 Task: Create Card Board Meeting in Board Business Strategy to Workspace Cloud Computing. Create Card Recruitment Performance Review in Board PR Campaign Management to Workspace Cloud Computing. Create Card Investor Meeting in Board Public Relations Influencer Outreach and Management to Workspace Cloud Computing
Action: Mouse moved to (56, 269)
Screenshot: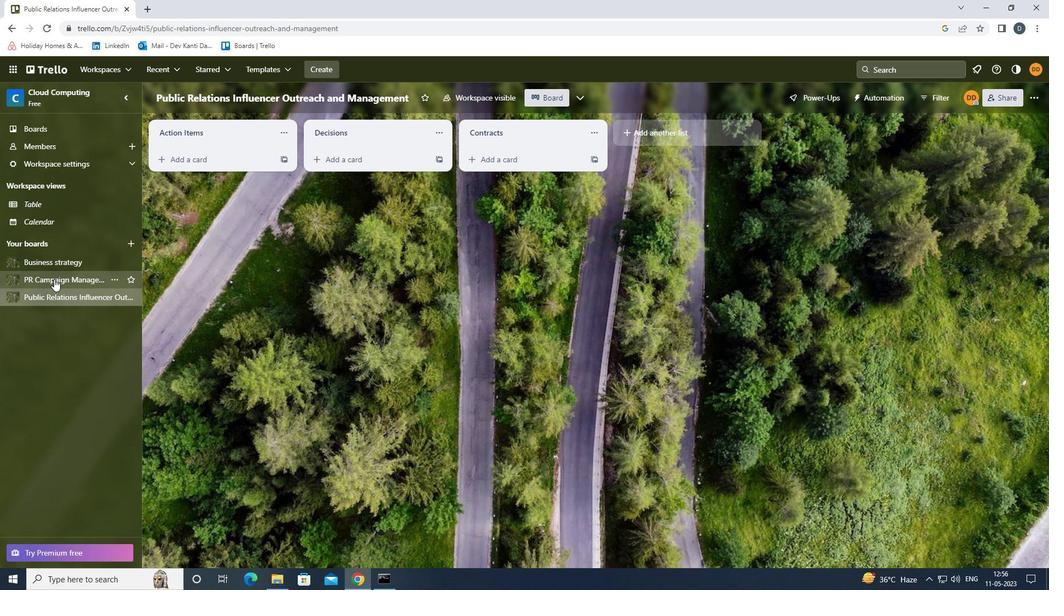 
Action: Mouse pressed left at (56, 269)
Screenshot: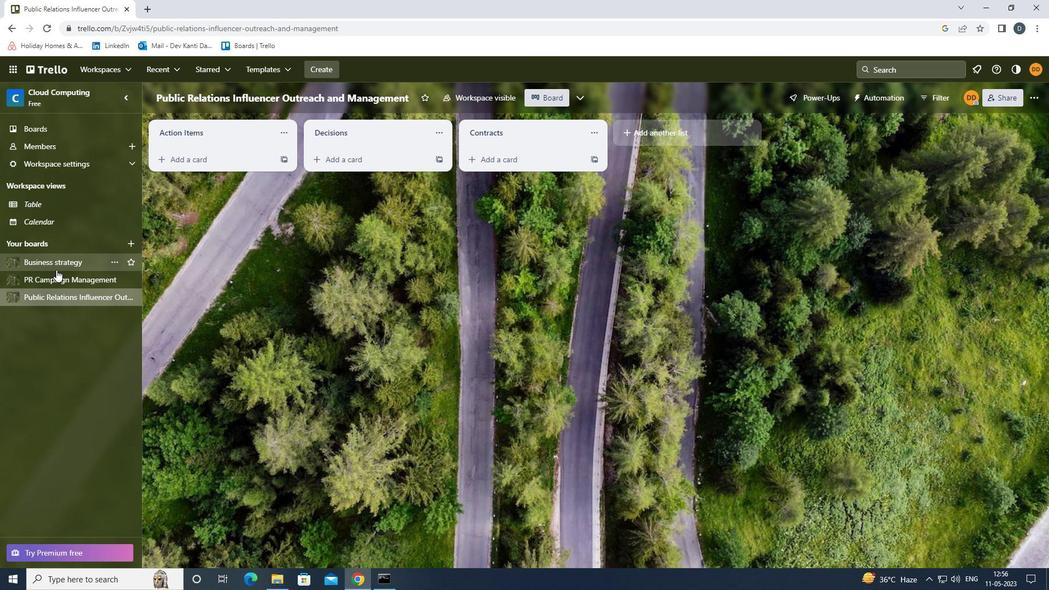 
Action: Mouse moved to (203, 161)
Screenshot: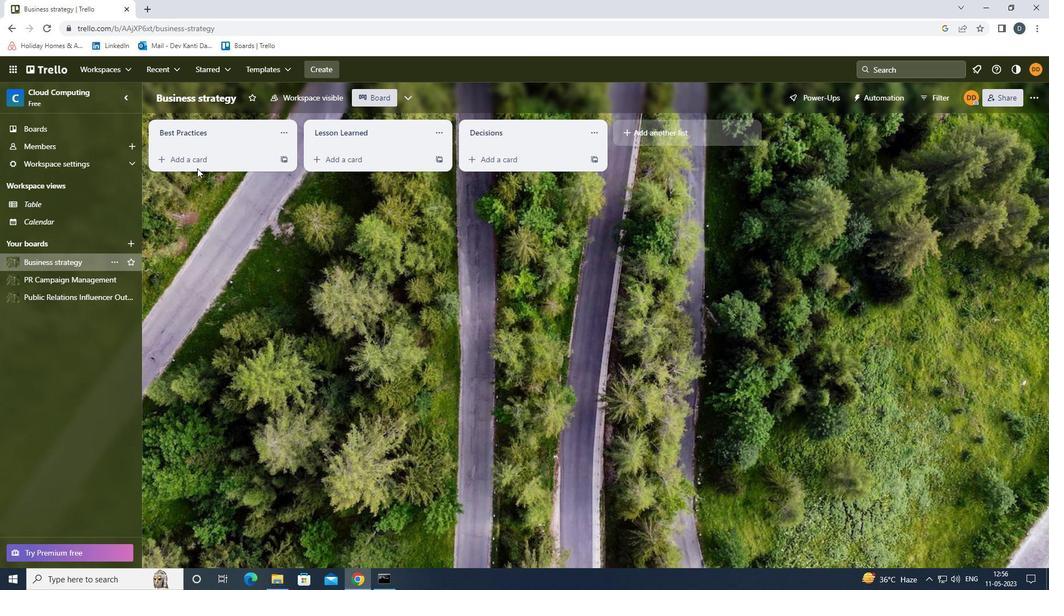 
Action: Mouse pressed left at (203, 161)
Screenshot: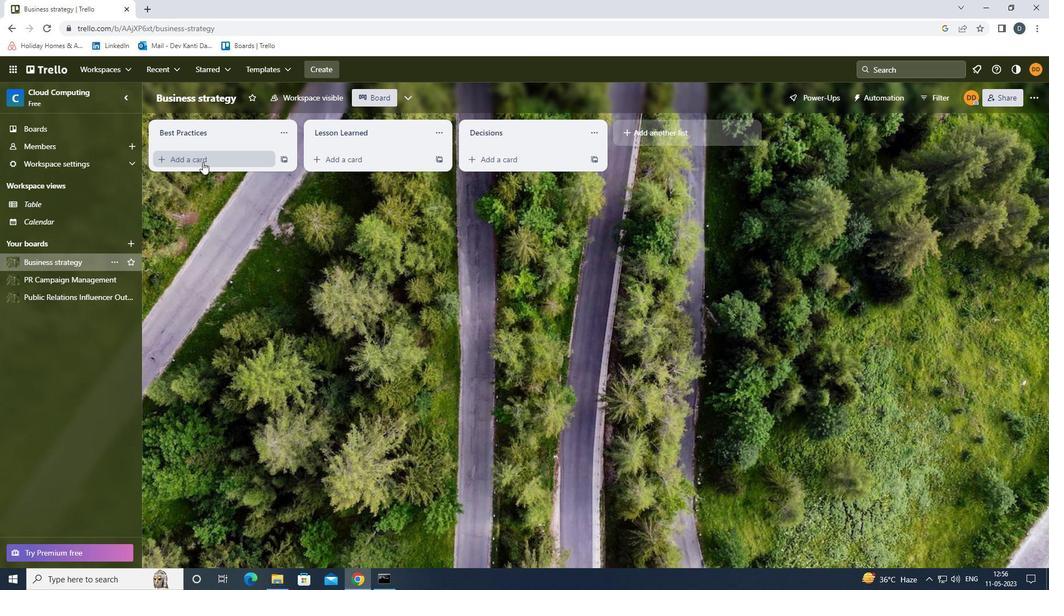 
Action: Key pressed <Key.shift>BOARDS<Key.space><Key.shift><Key.shift>MEETING<Key.enter>
Screenshot: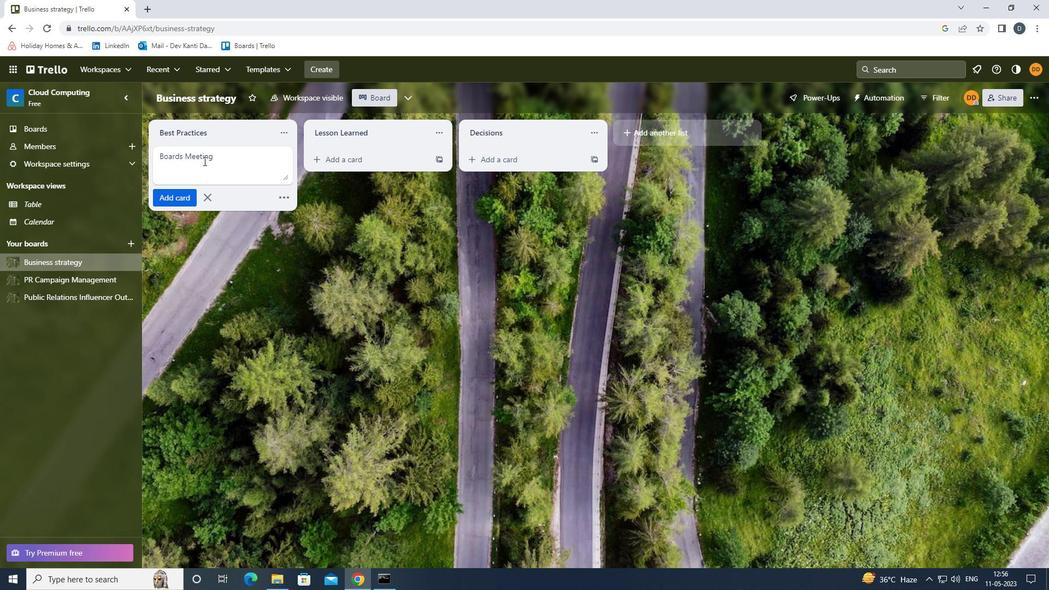 
Action: Mouse moved to (62, 277)
Screenshot: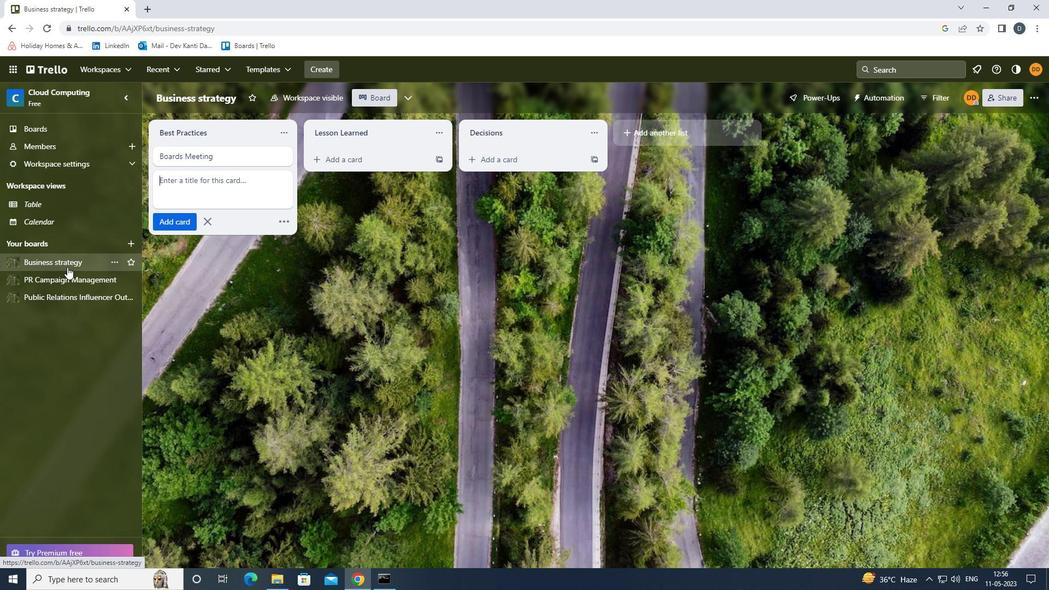 
Action: Mouse pressed left at (62, 277)
Screenshot: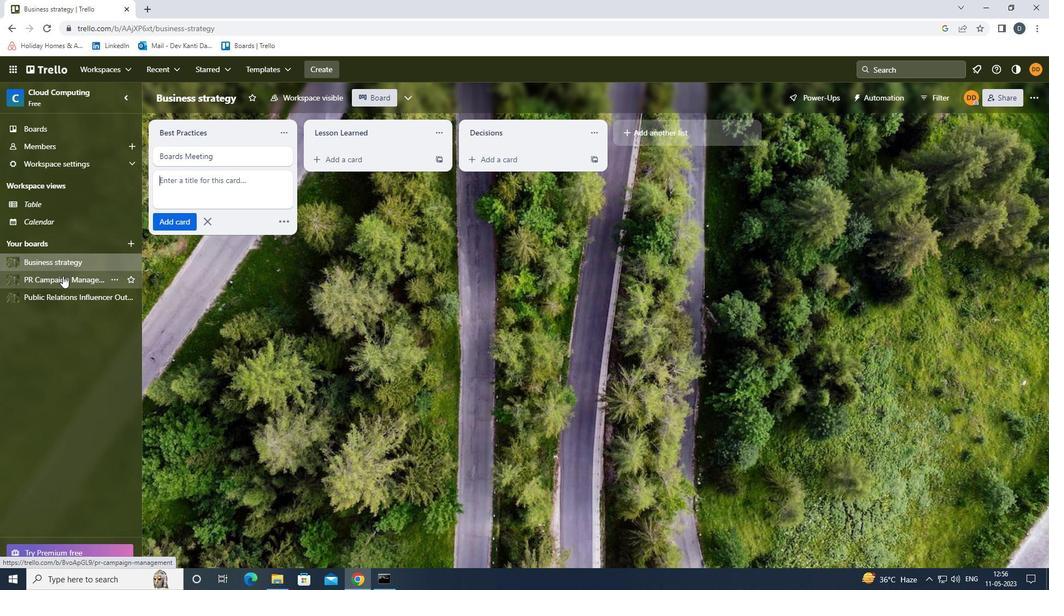 
Action: Mouse moved to (206, 157)
Screenshot: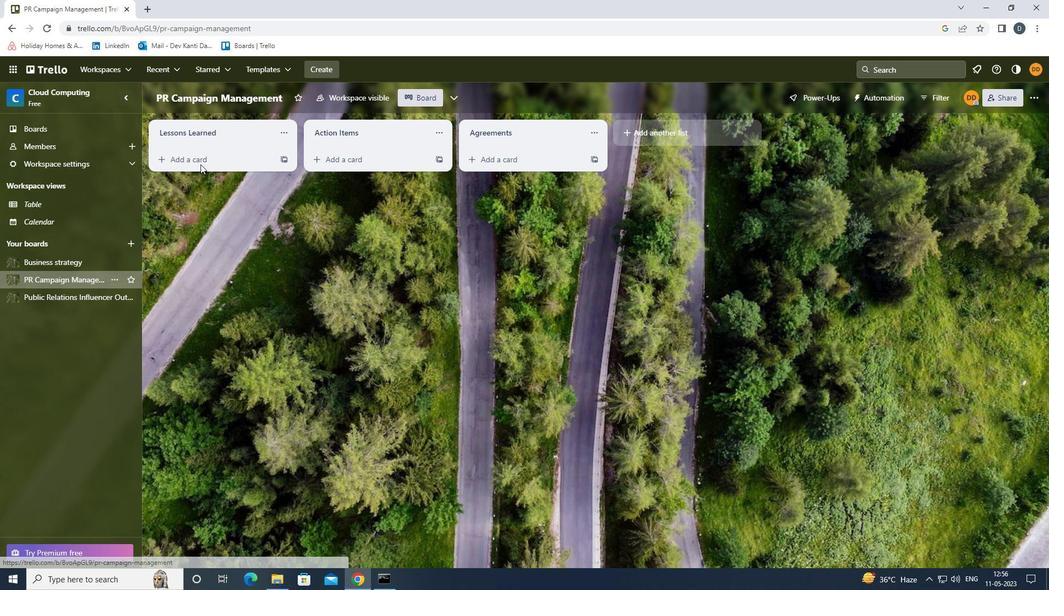 
Action: Mouse pressed left at (206, 157)
Screenshot: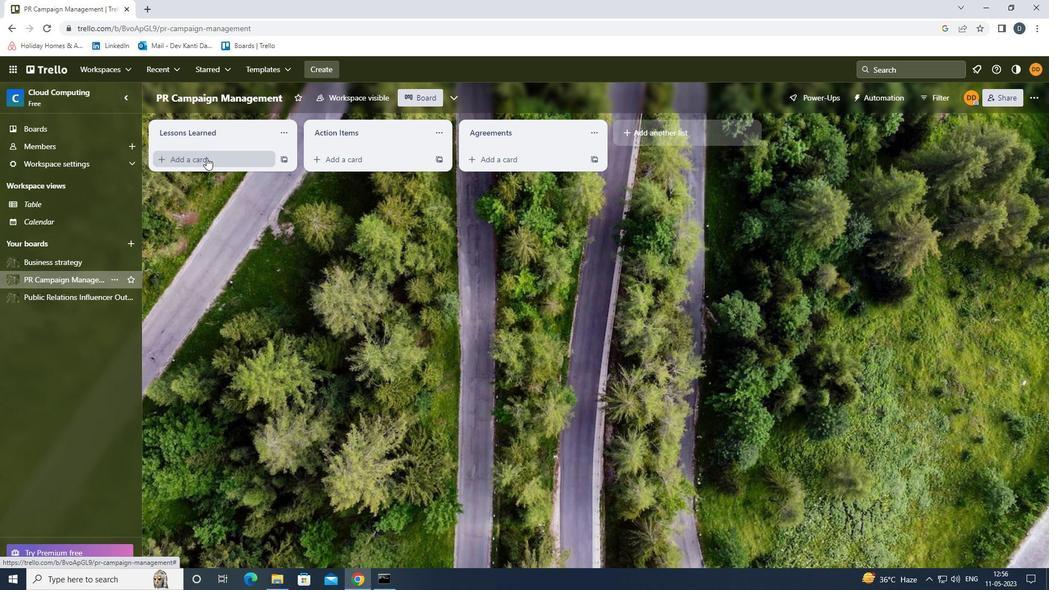 
Action: Key pressed <Key.shift><Key.shift><Key.shift><Key.shift><Key.shift>RECRUITMENT<Key.space><Key.shift>PERFORMANCE<Key.space><Key.shift>REVIEW<Key.enter>
Screenshot: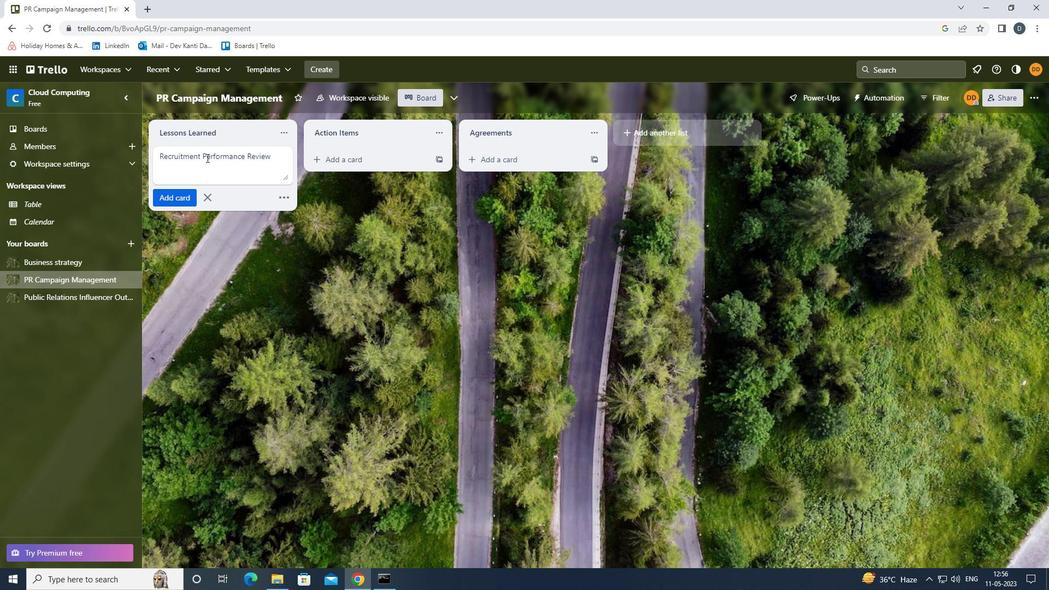 
Action: Mouse moved to (61, 291)
Screenshot: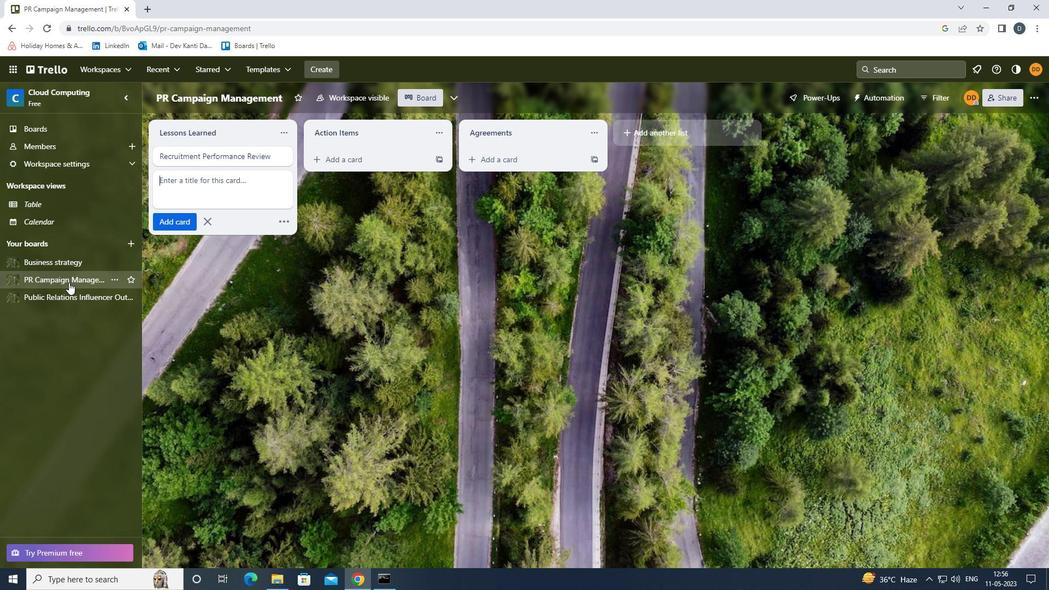 
Action: Mouse pressed left at (61, 291)
Screenshot: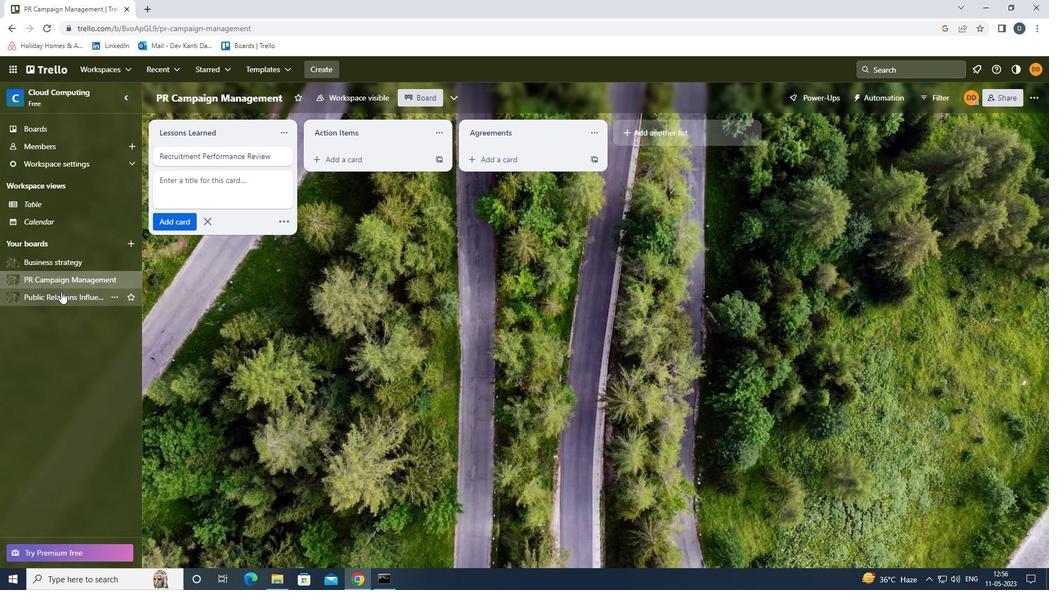 
Action: Mouse moved to (201, 157)
Screenshot: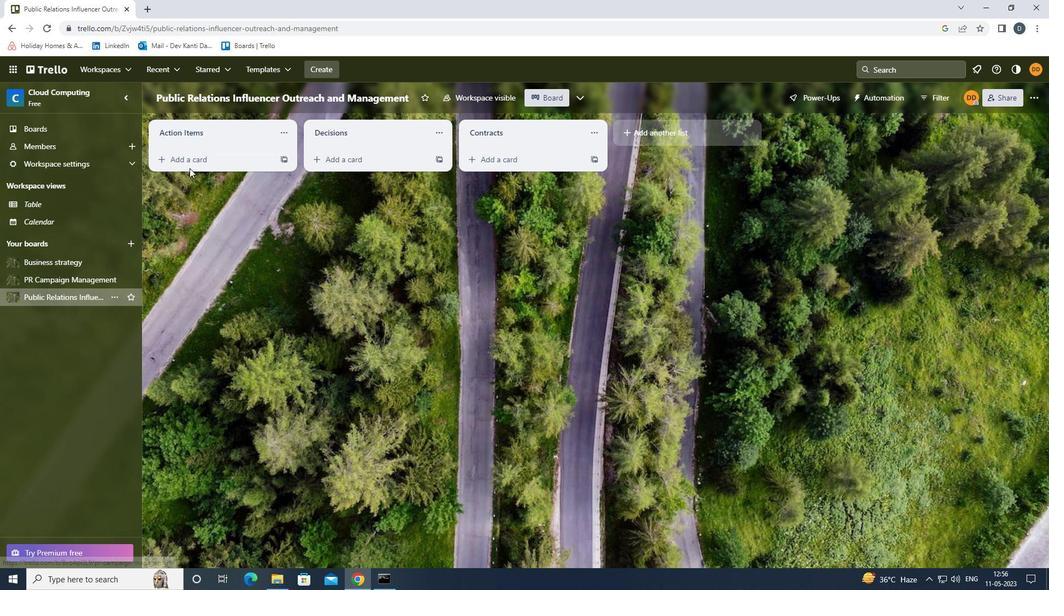 
Action: Mouse pressed left at (201, 157)
Screenshot: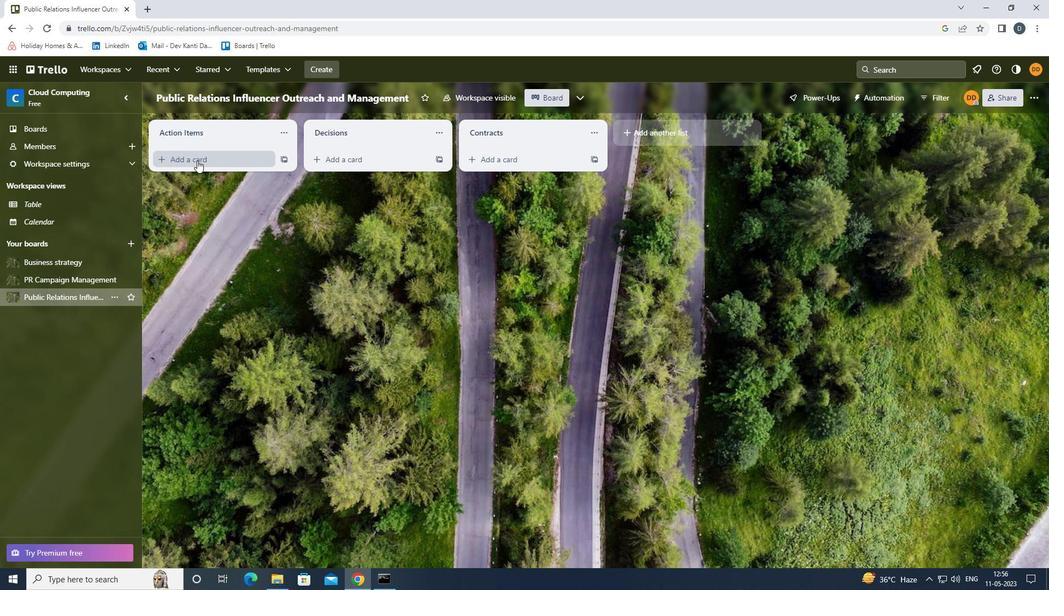 
Action: Key pressed <Key.shift><Key.shift><Key.shift>INVESTOR<Key.space><Key.shift><Key.shift>MEETING<Key.enter>
Screenshot: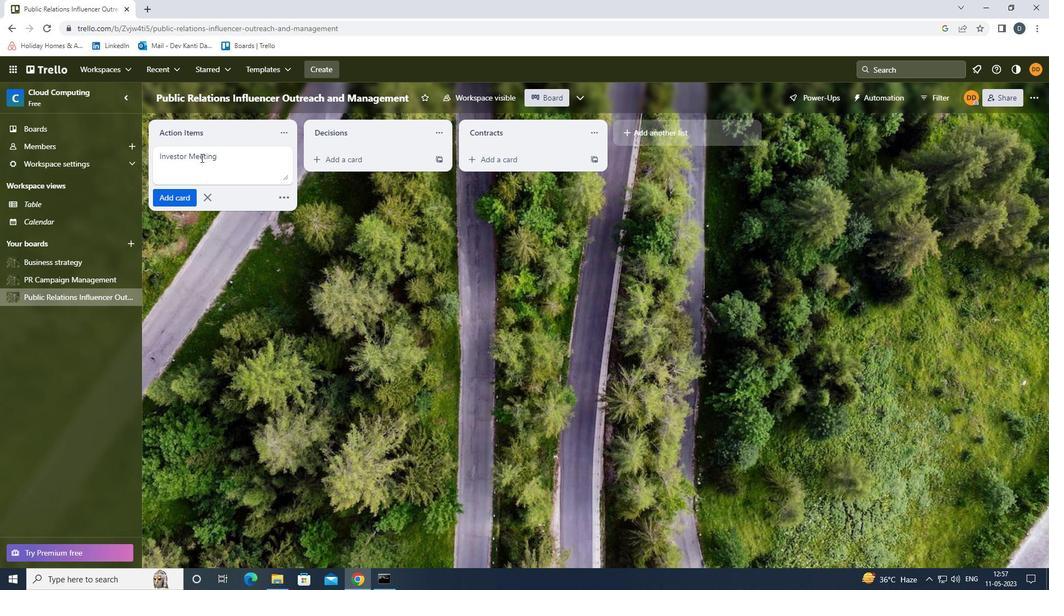 
Action: Mouse moved to (218, 260)
Screenshot: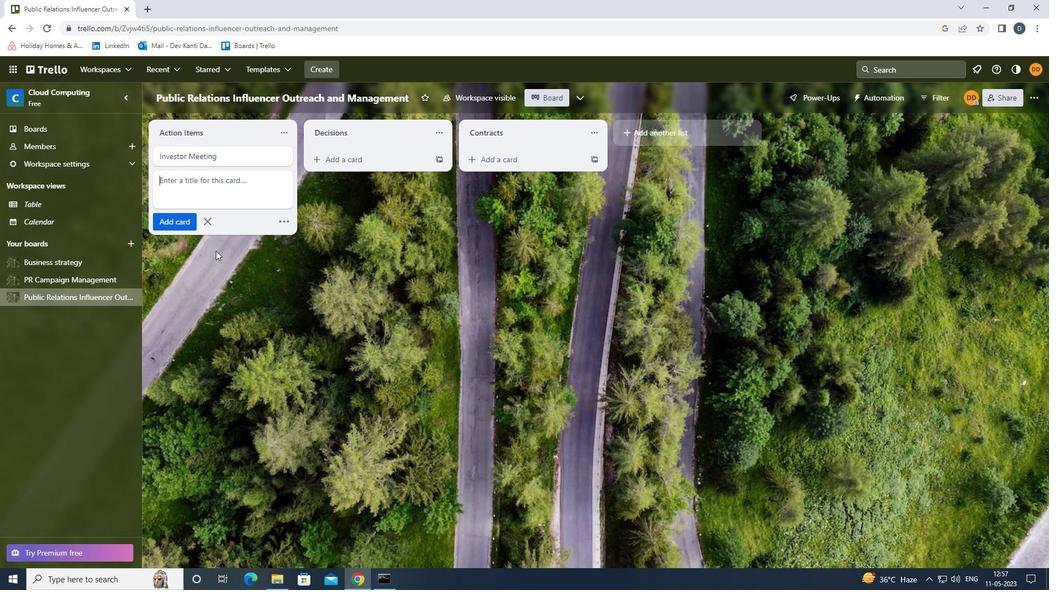 
Action: Mouse pressed left at (218, 260)
Screenshot: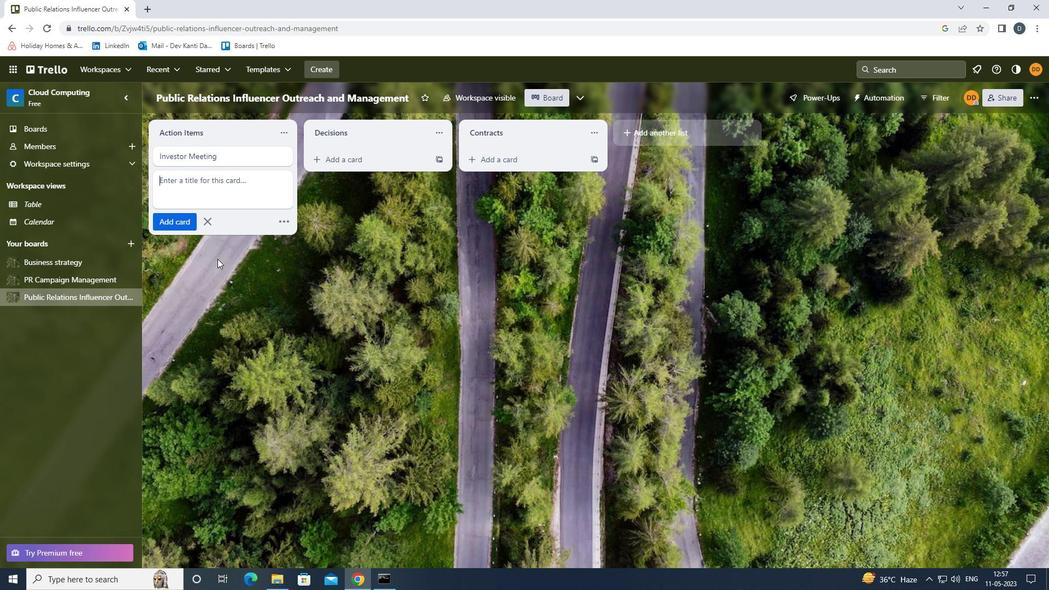 
